 Task: Change Filter to Heat Wave on "Image B.jpg" and play.
Action: Mouse moved to (642, 121)
Screenshot: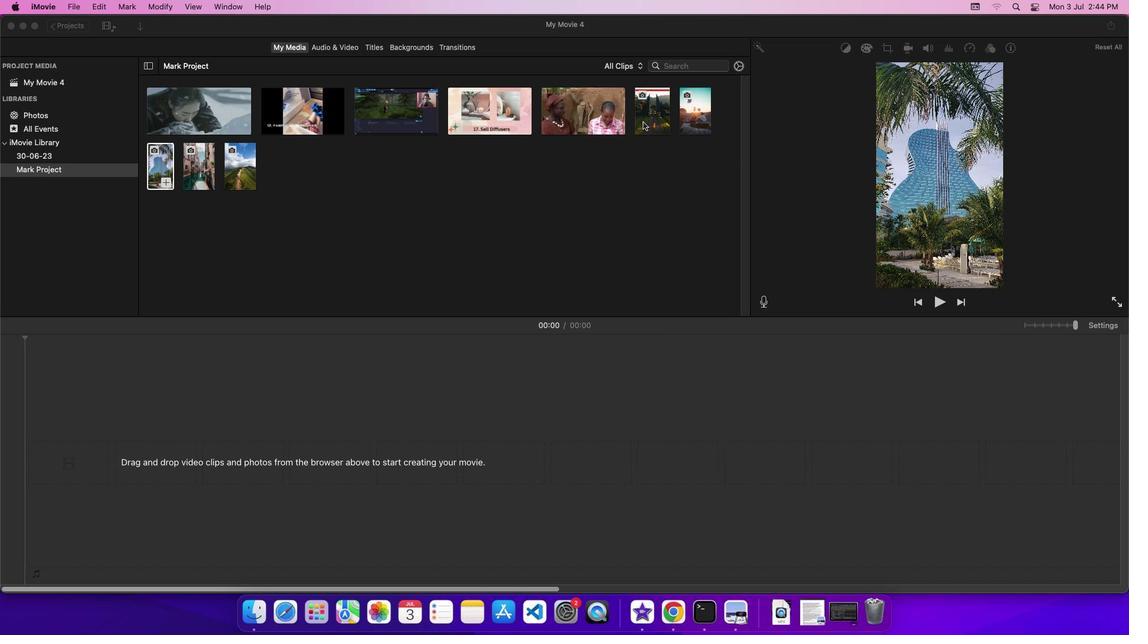 
Action: Mouse pressed left at (642, 121)
Screenshot: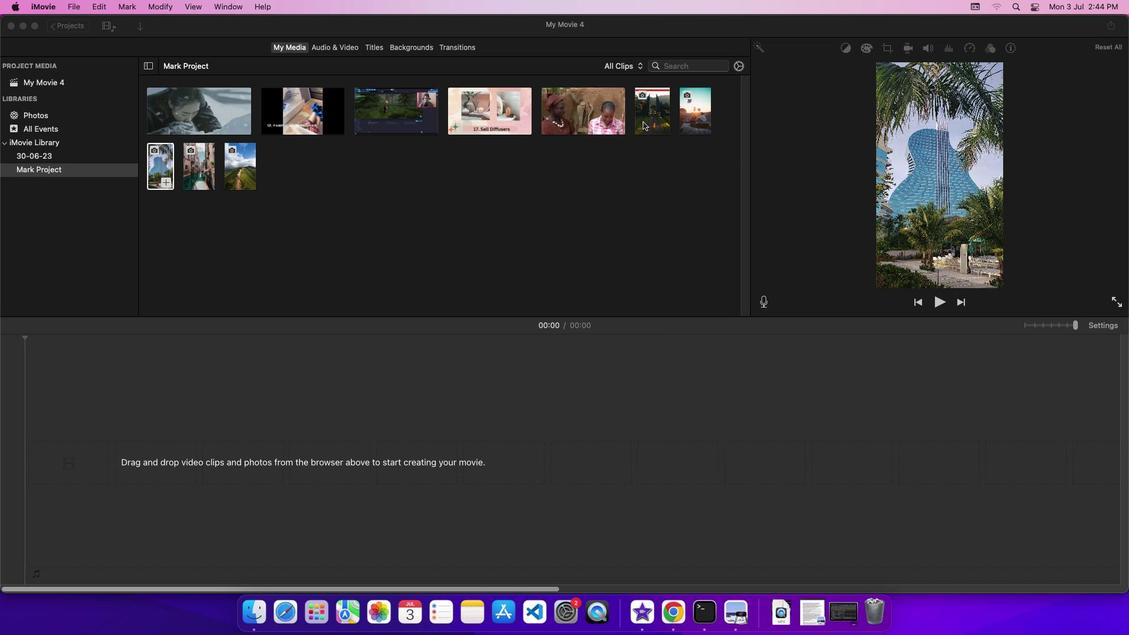 
Action: Mouse moved to (648, 117)
Screenshot: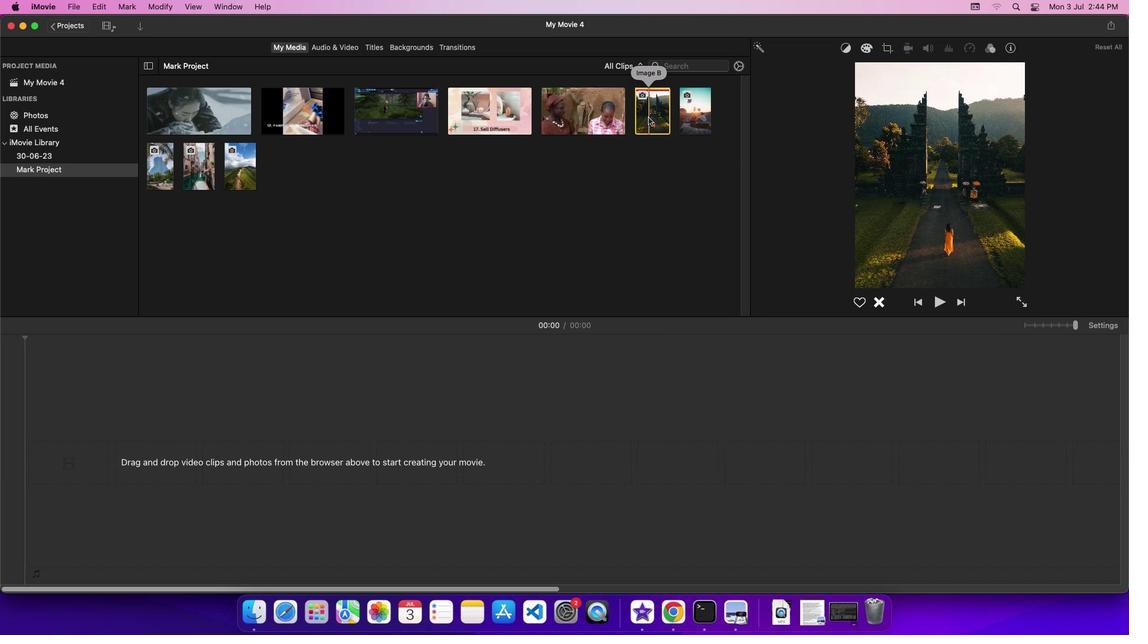 
Action: Mouse pressed left at (648, 117)
Screenshot: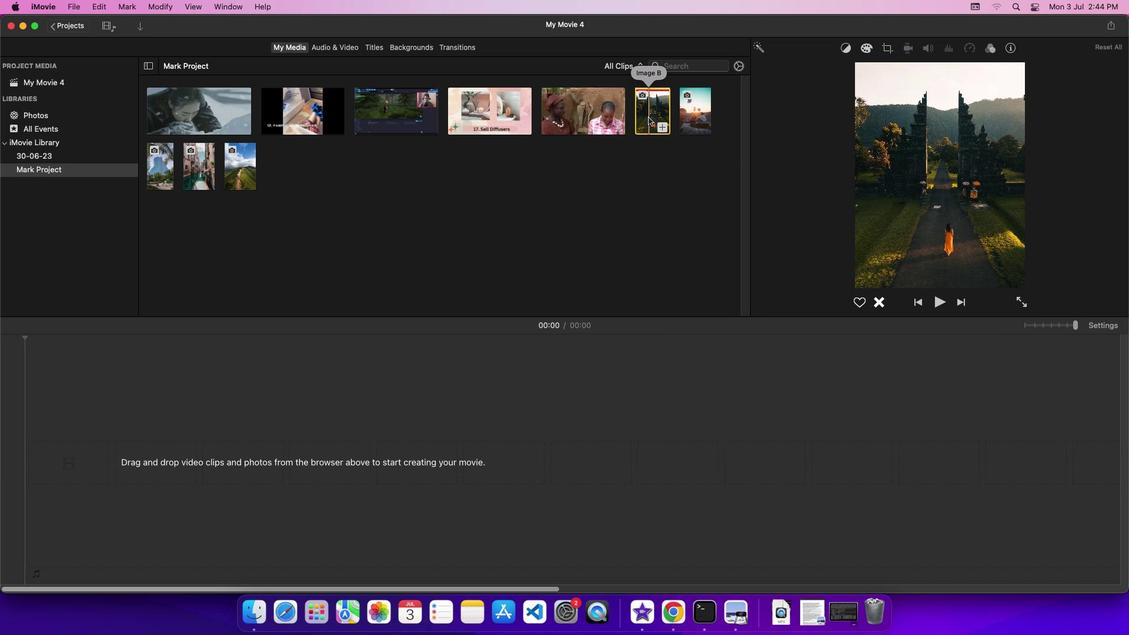 
Action: Mouse moved to (650, 115)
Screenshot: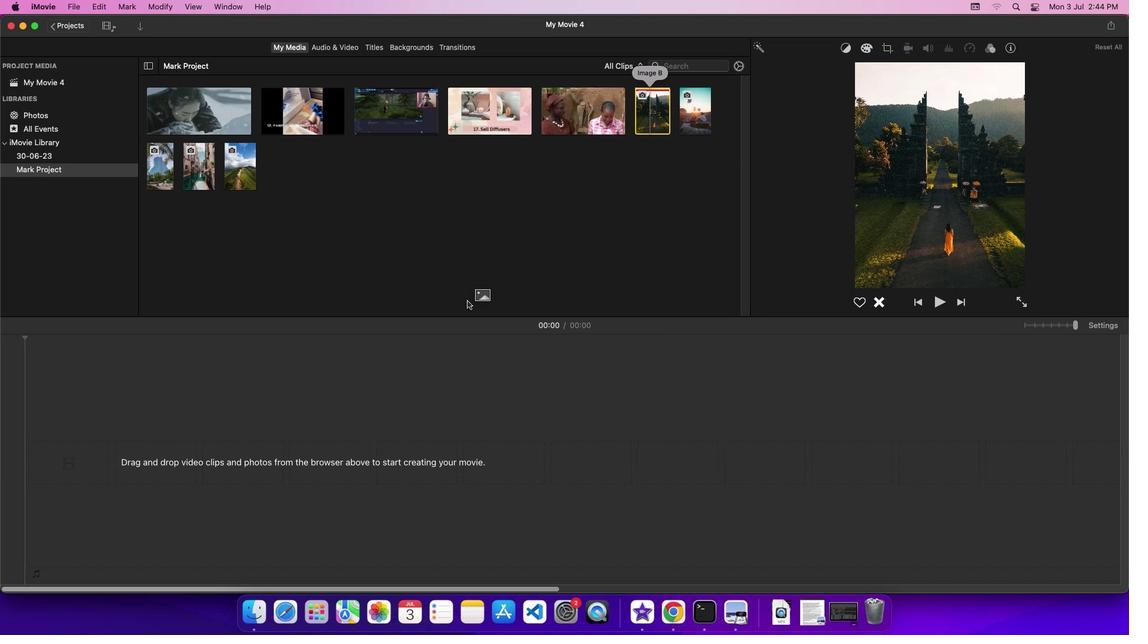 
Action: Mouse pressed left at (650, 115)
Screenshot: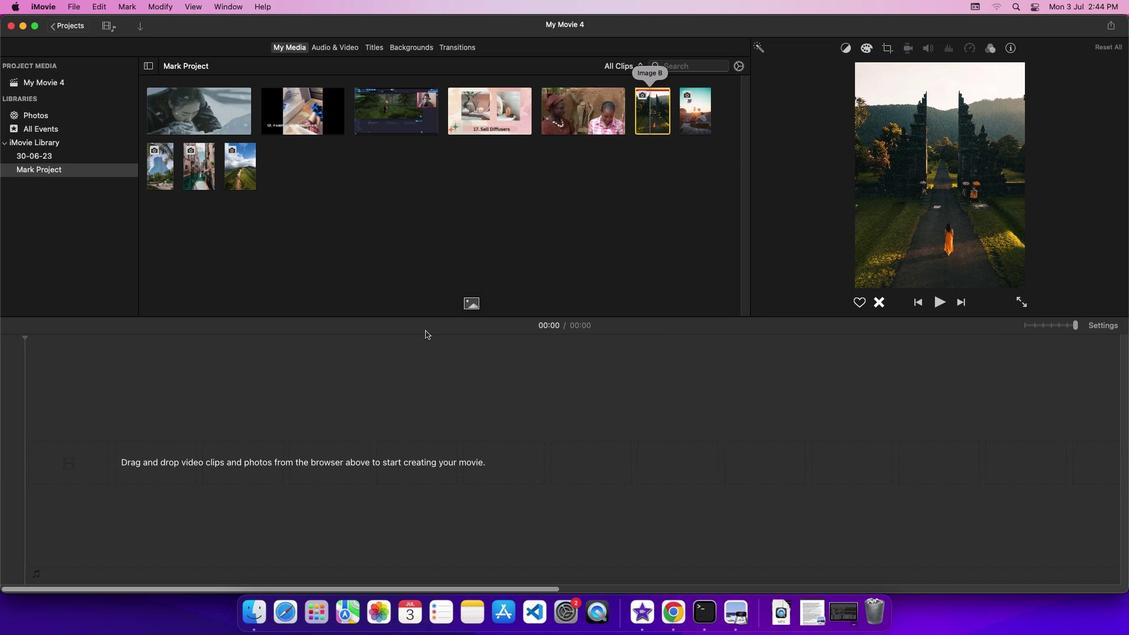 
Action: Mouse moved to (1095, 322)
Screenshot: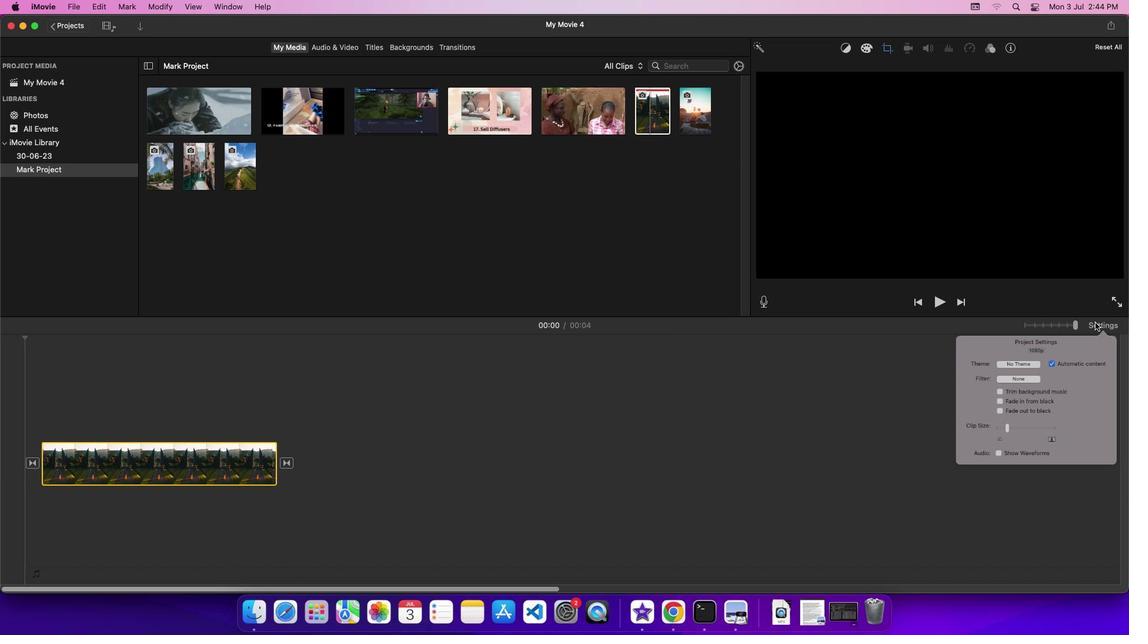 
Action: Mouse pressed left at (1095, 322)
Screenshot: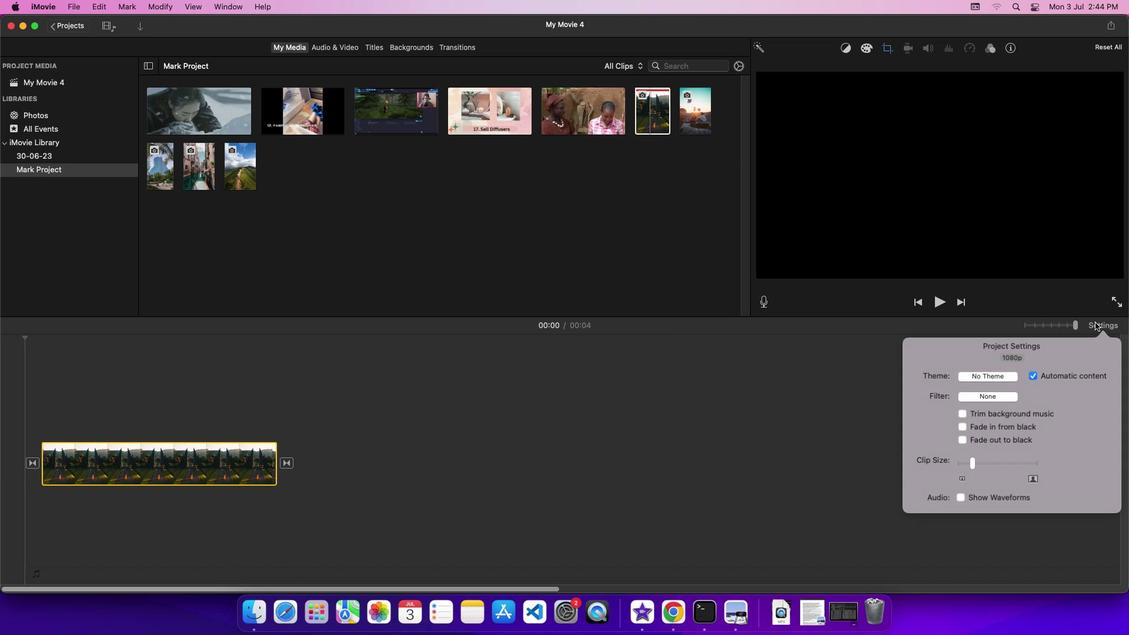 
Action: Mouse moved to (1014, 398)
Screenshot: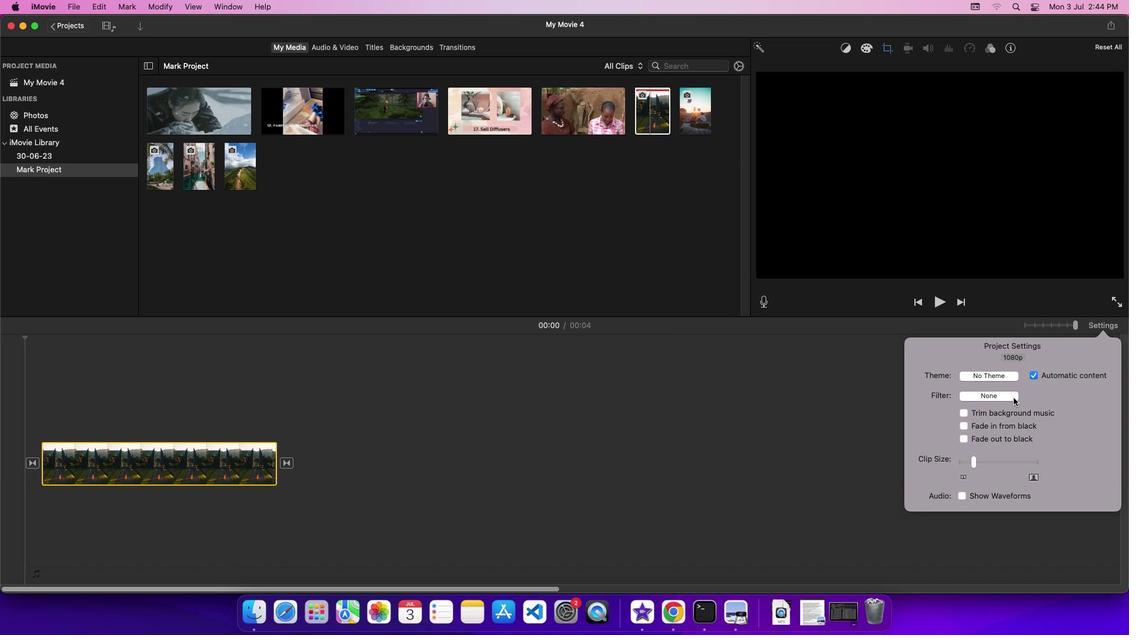 
Action: Mouse pressed left at (1014, 398)
Screenshot: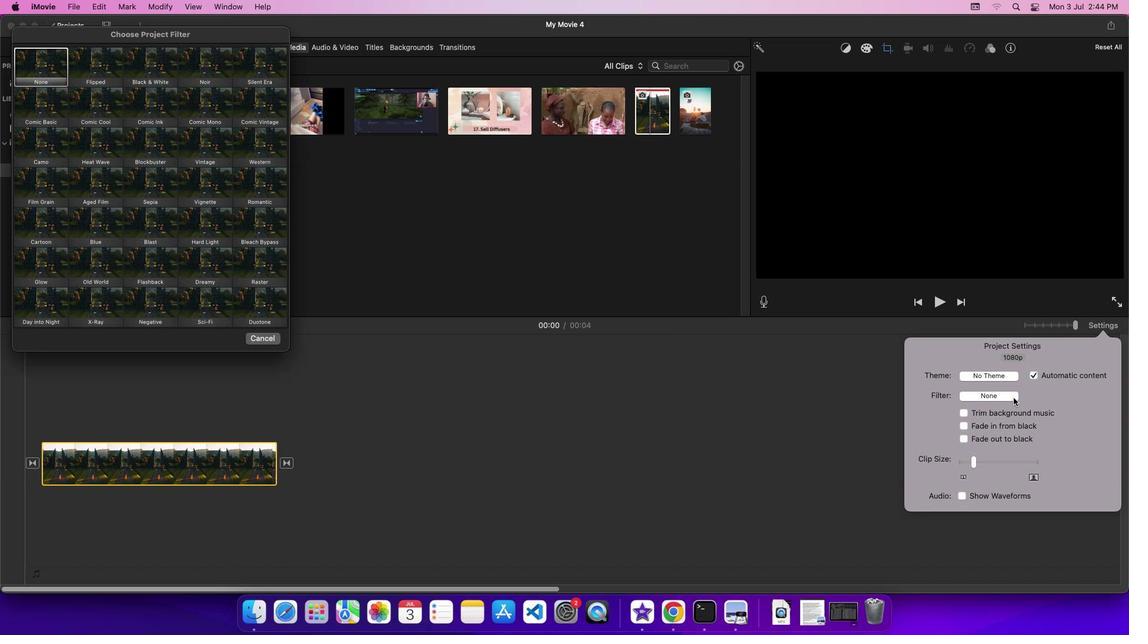 
Action: Mouse moved to (101, 147)
Screenshot: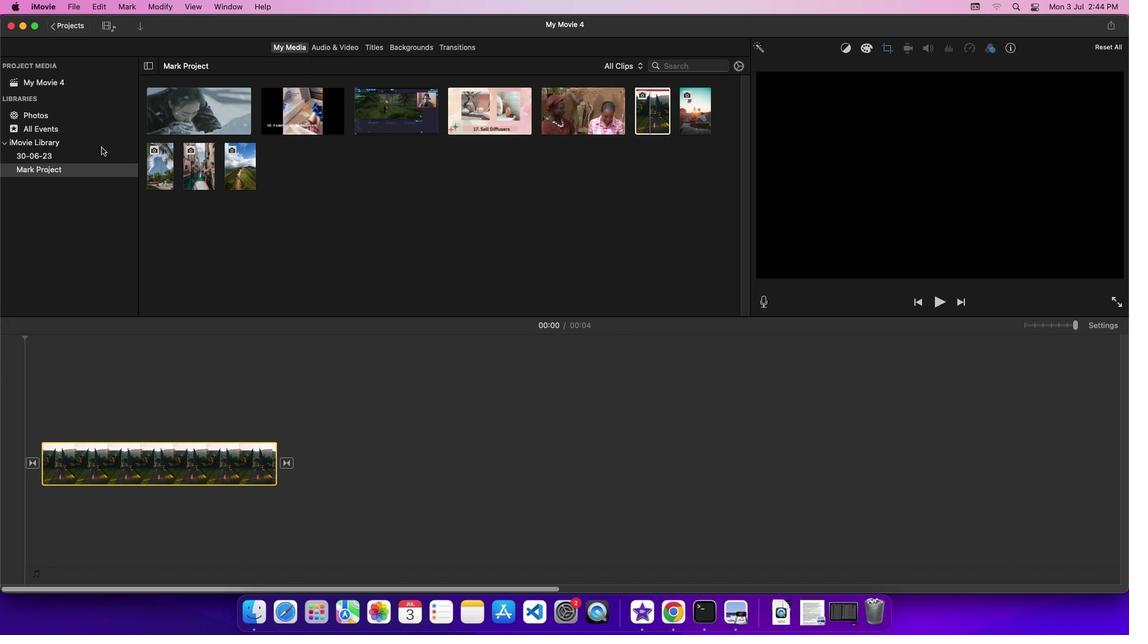 
Action: Mouse pressed left at (101, 147)
Screenshot: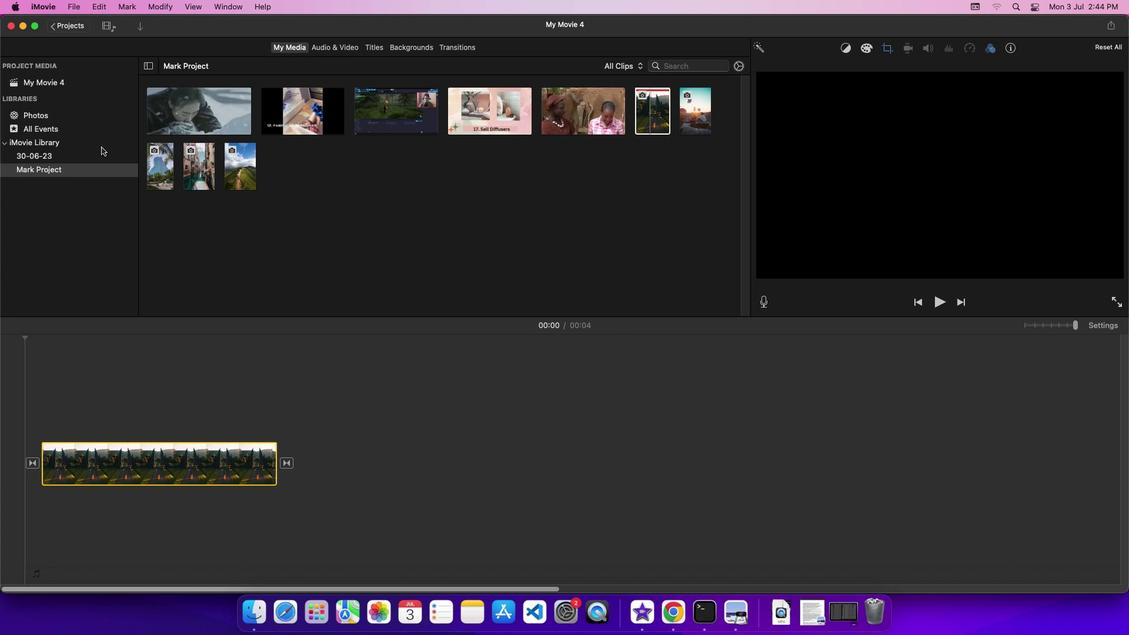 
Action: Mouse moved to (45, 450)
Screenshot: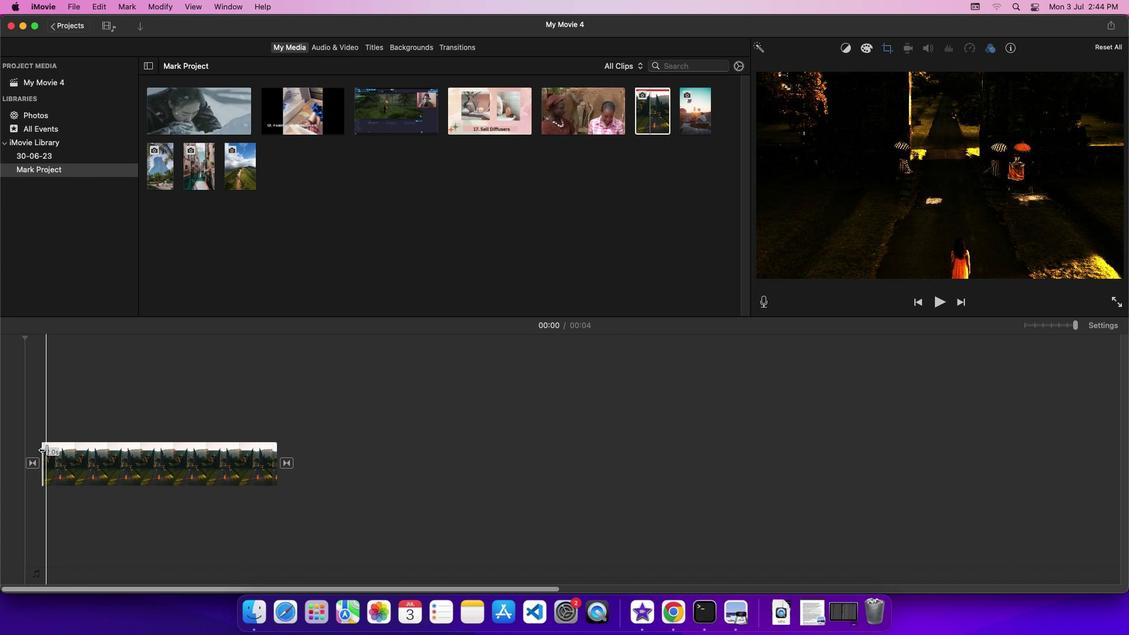 
Action: Mouse pressed left at (45, 450)
Screenshot: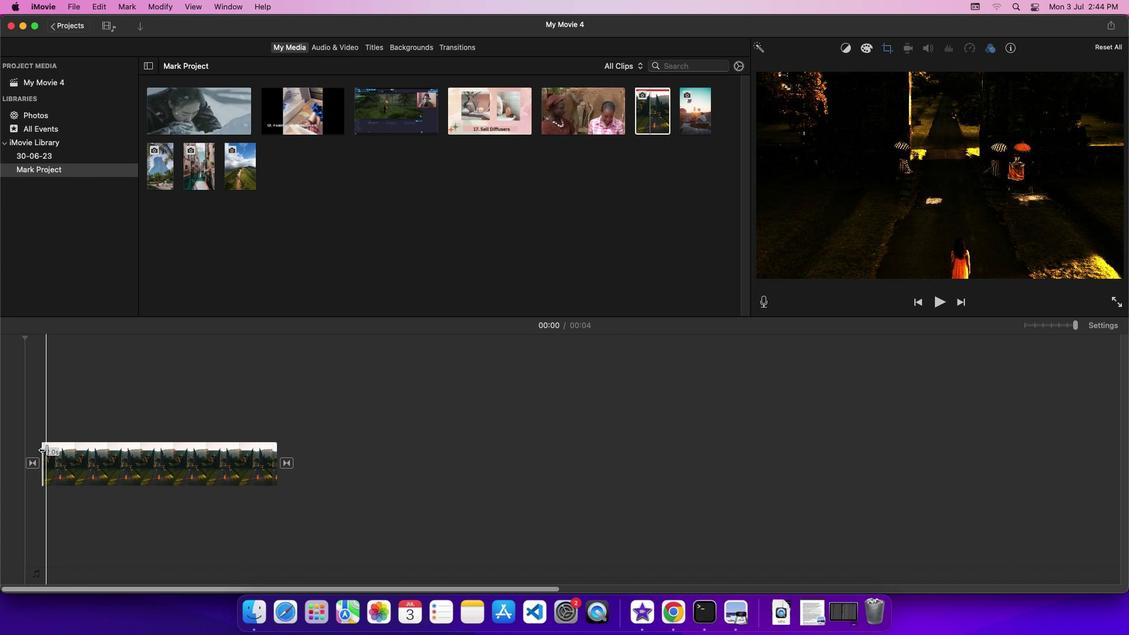 
Action: Mouse moved to (934, 298)
Screenshot: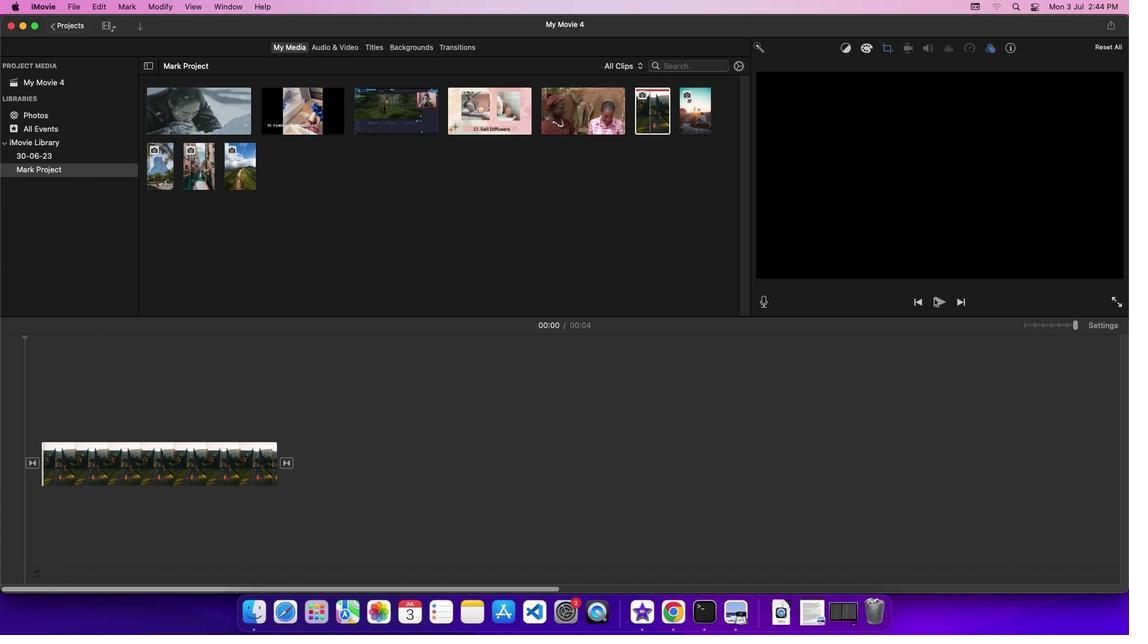 
Action: Mouse pressed left at (934, 298)
Screenshot: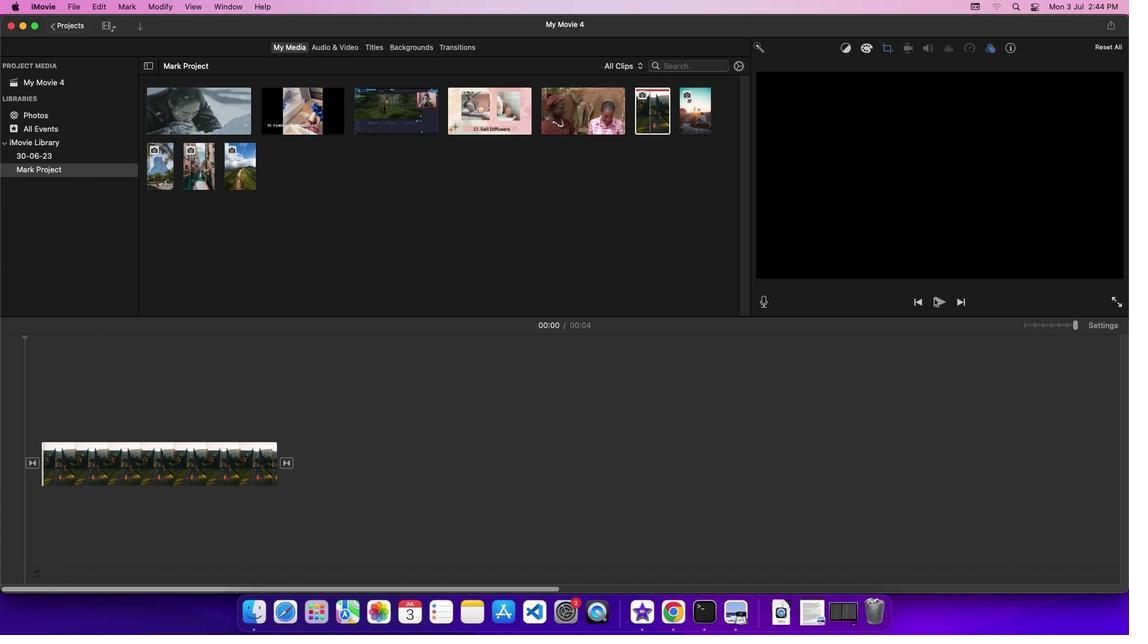 
Action: Mouse moved to (940, 334)
Screenshot: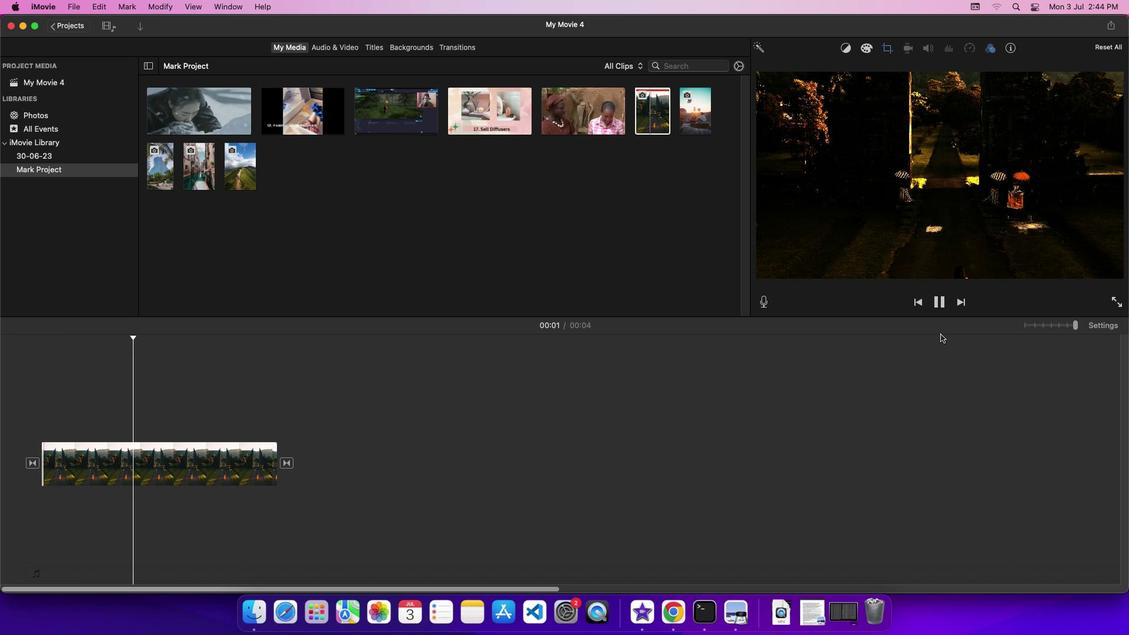 
